 Task: Use the formula "CEILING.MATH" in spreadsheet "Project protfolio".
Action: Mouse moved to (875, 134)
Screenshot: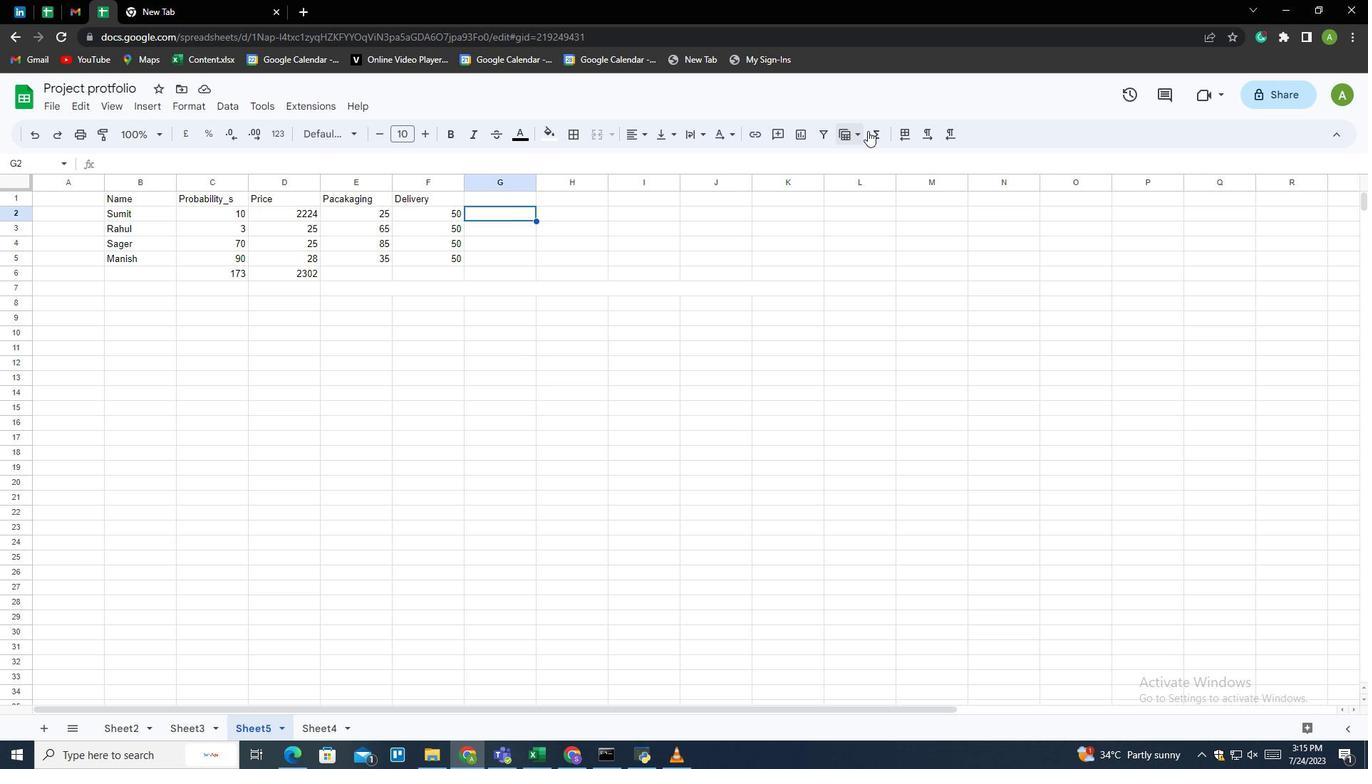 
Action: Mouse pressed left at (875, 134)
Screenshot: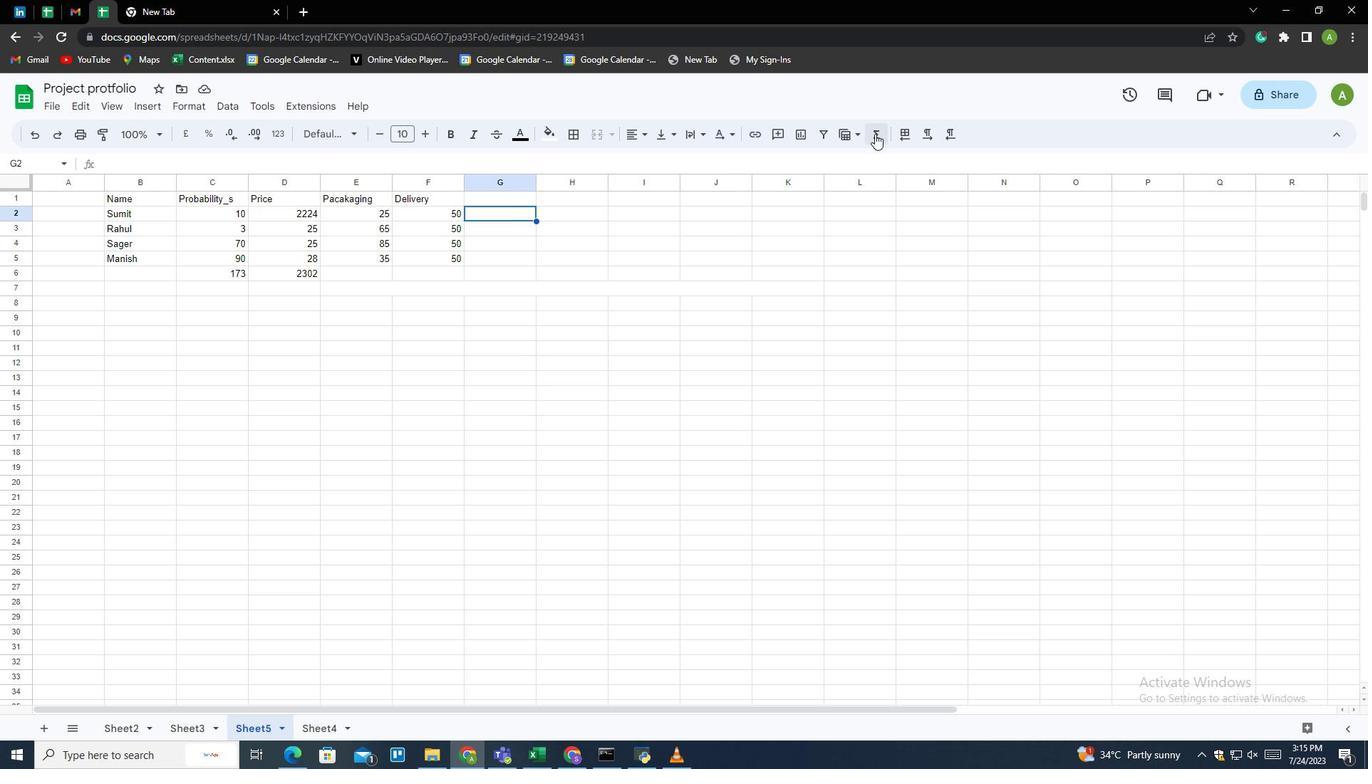 
Action: Mouse moved to (887, 277)
Screenshot: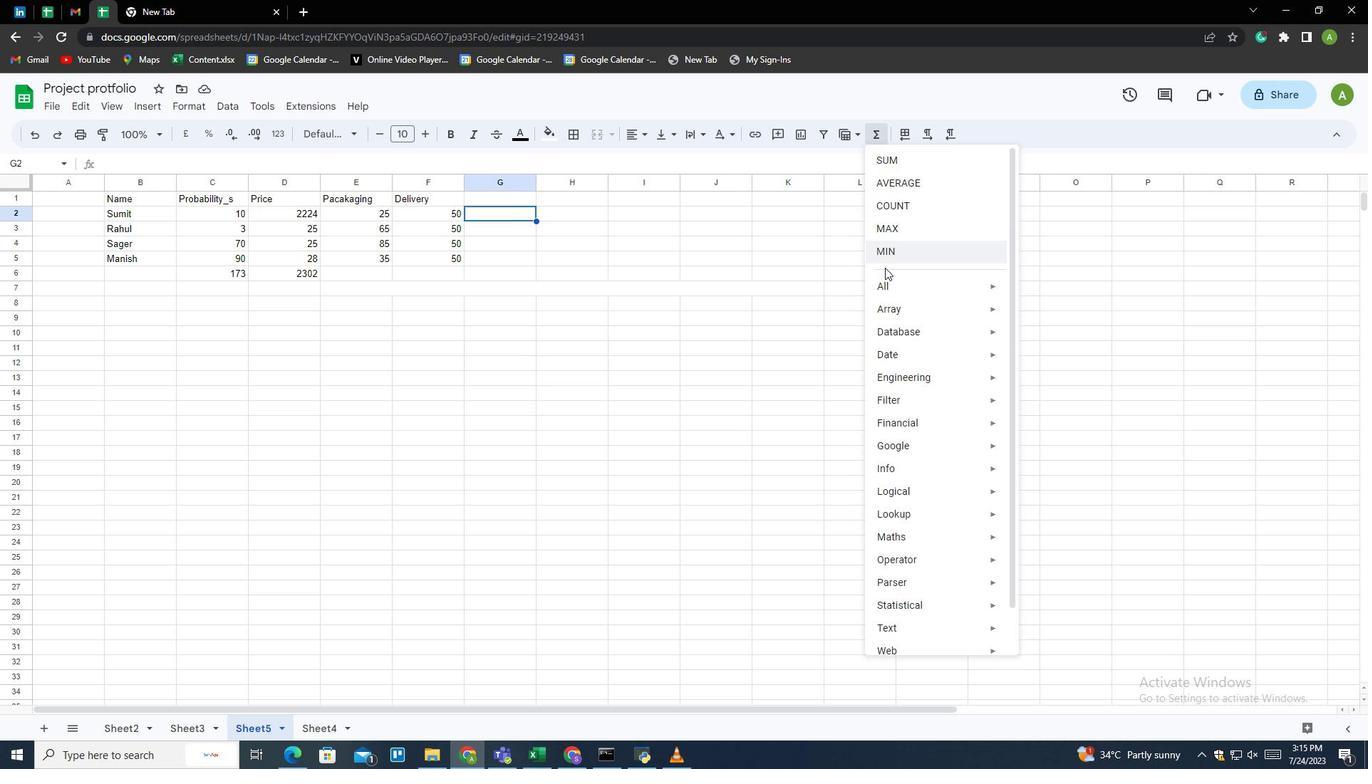 
Action: Mouse pressed left at (887, 277)
Screenshot: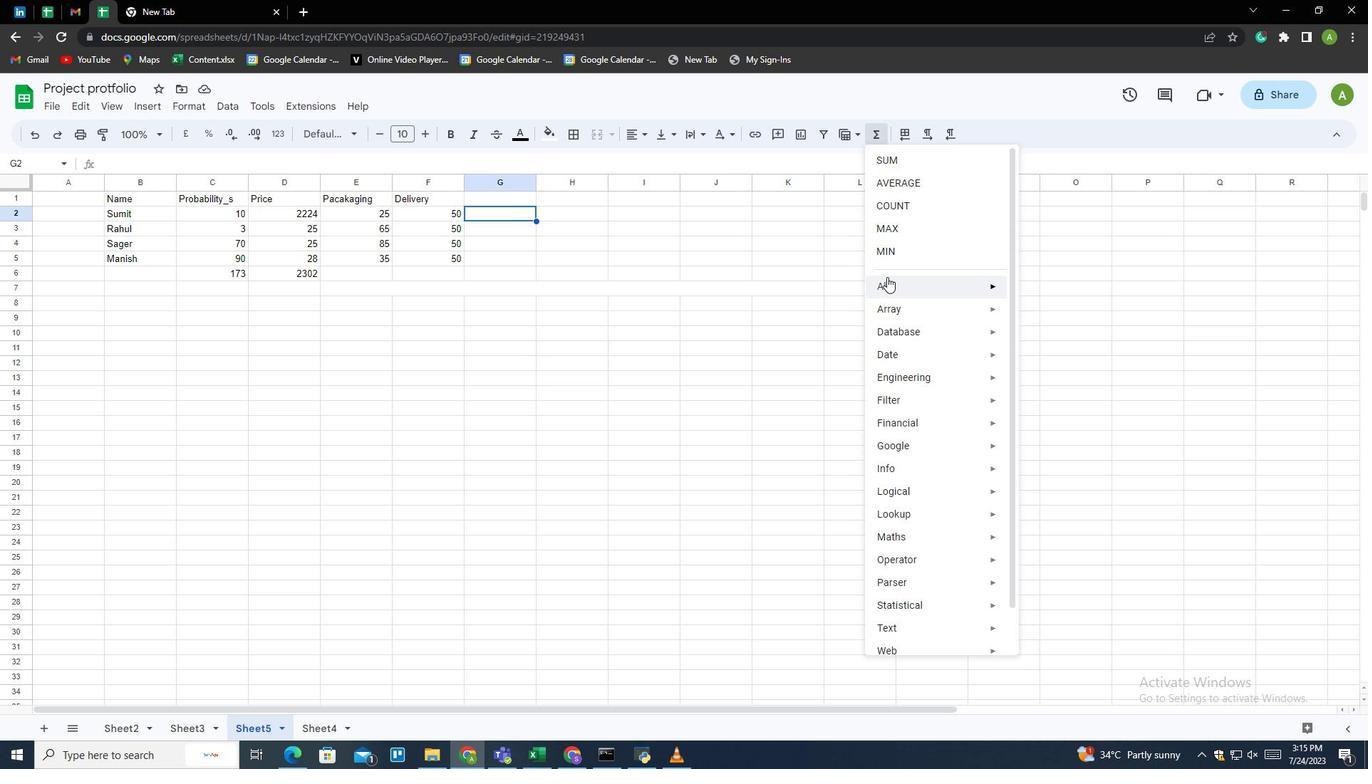 
Action: Mouse moved to (1035, 570)
Screenshot: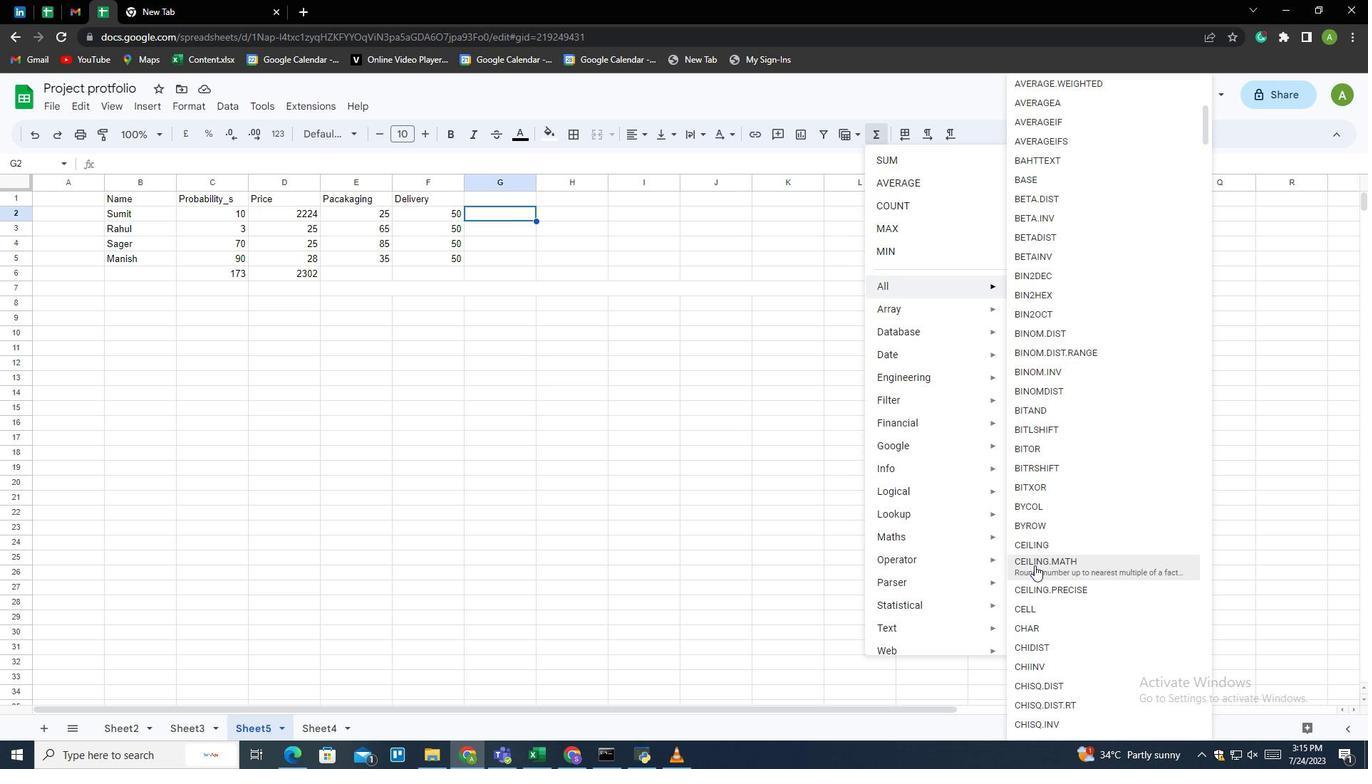 
Action: Mouse pressed left at (1035, 570)
Screenshot: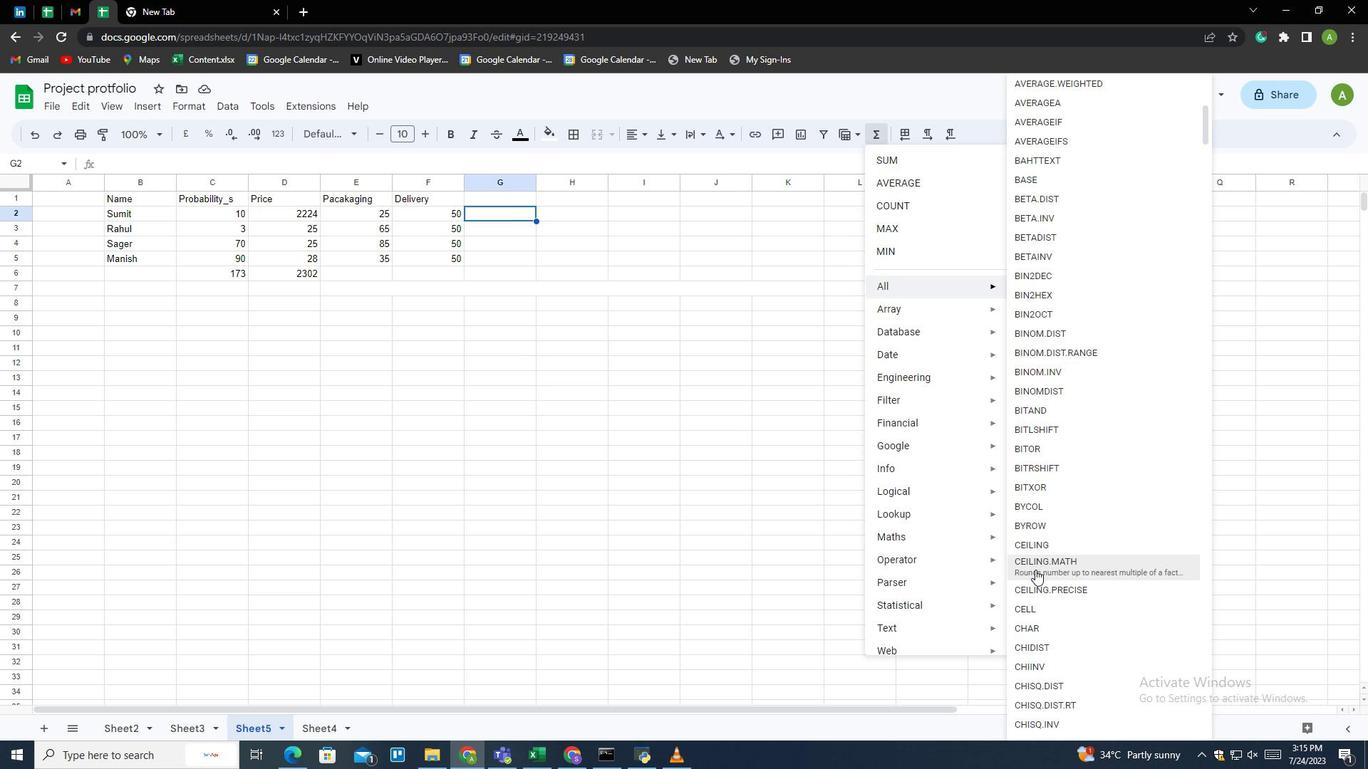
Action: Mouse moved to (229, 258)
Screenshot: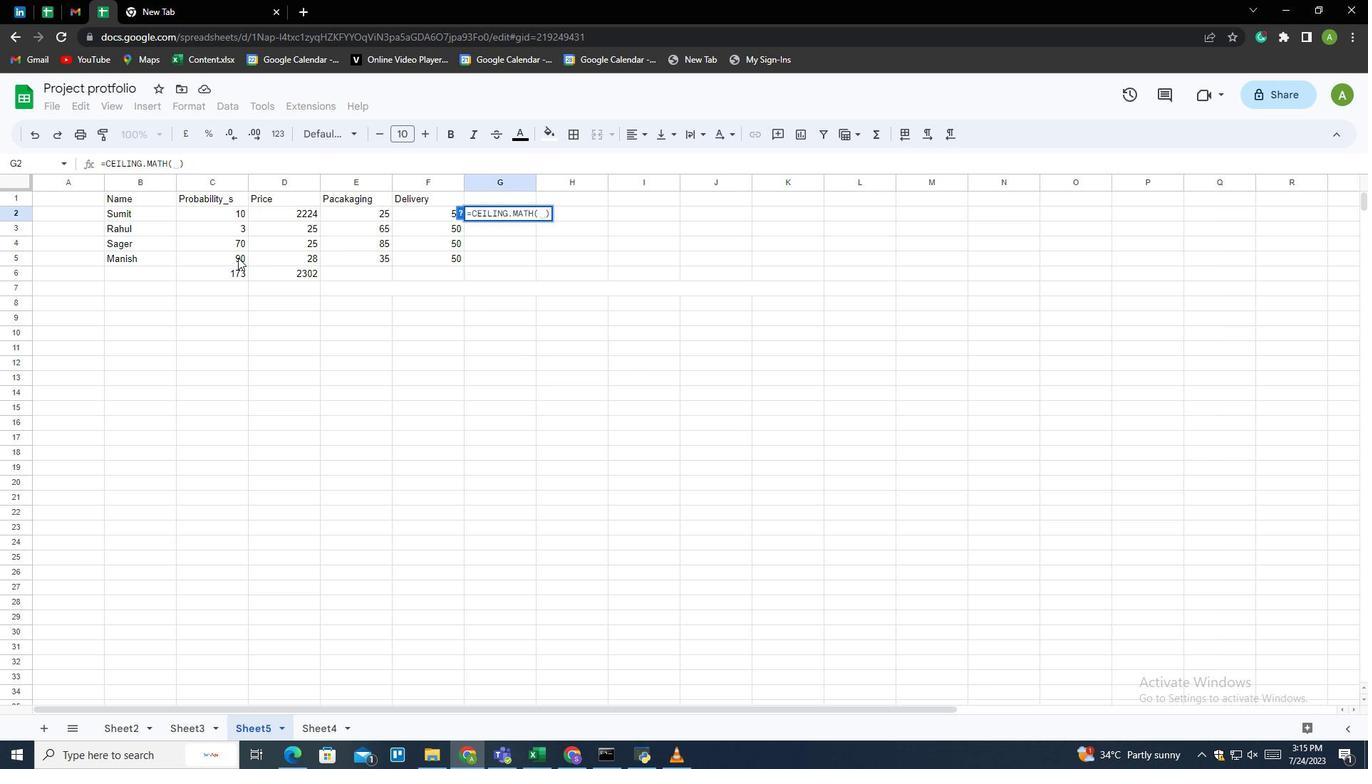 
Action: Mouse pressed left at (229, 258)
Screenshot: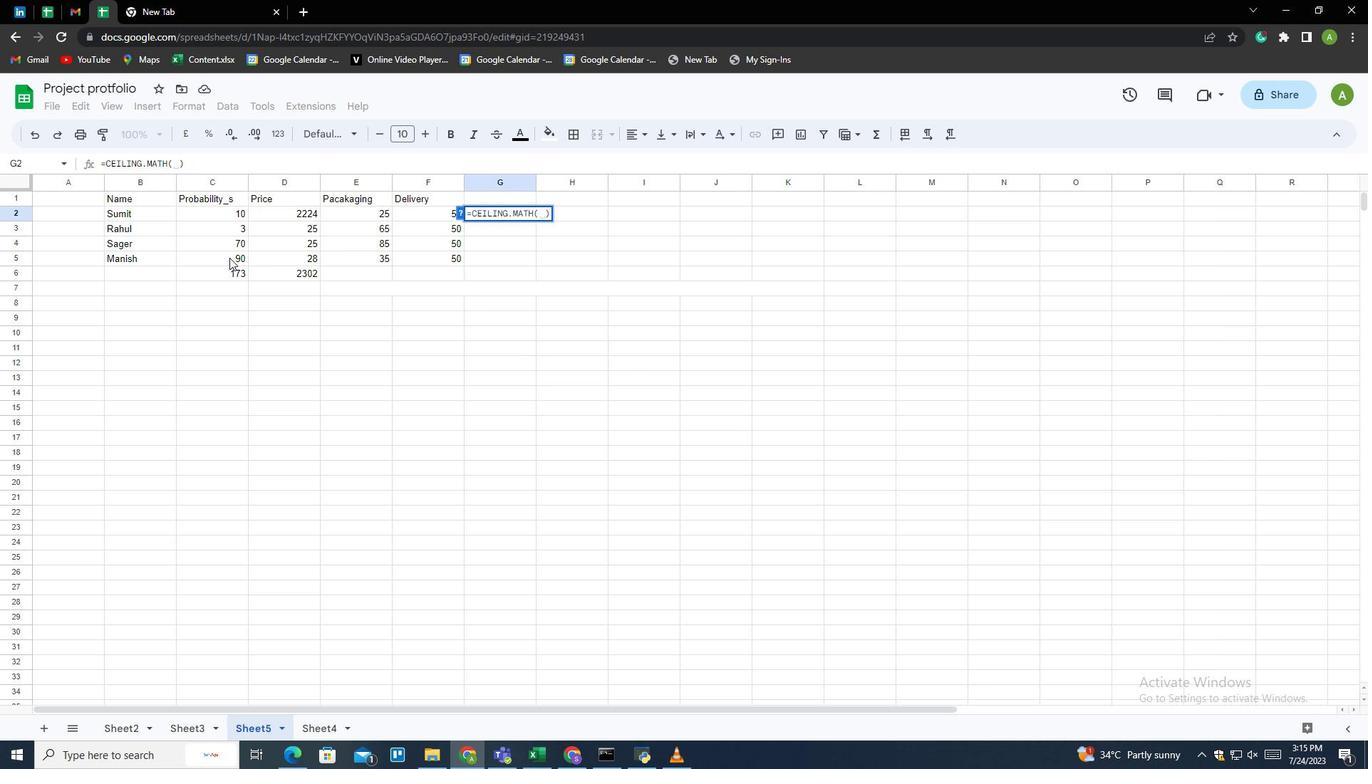 
Action: Mouse moved to (265, 253)
Screenshot: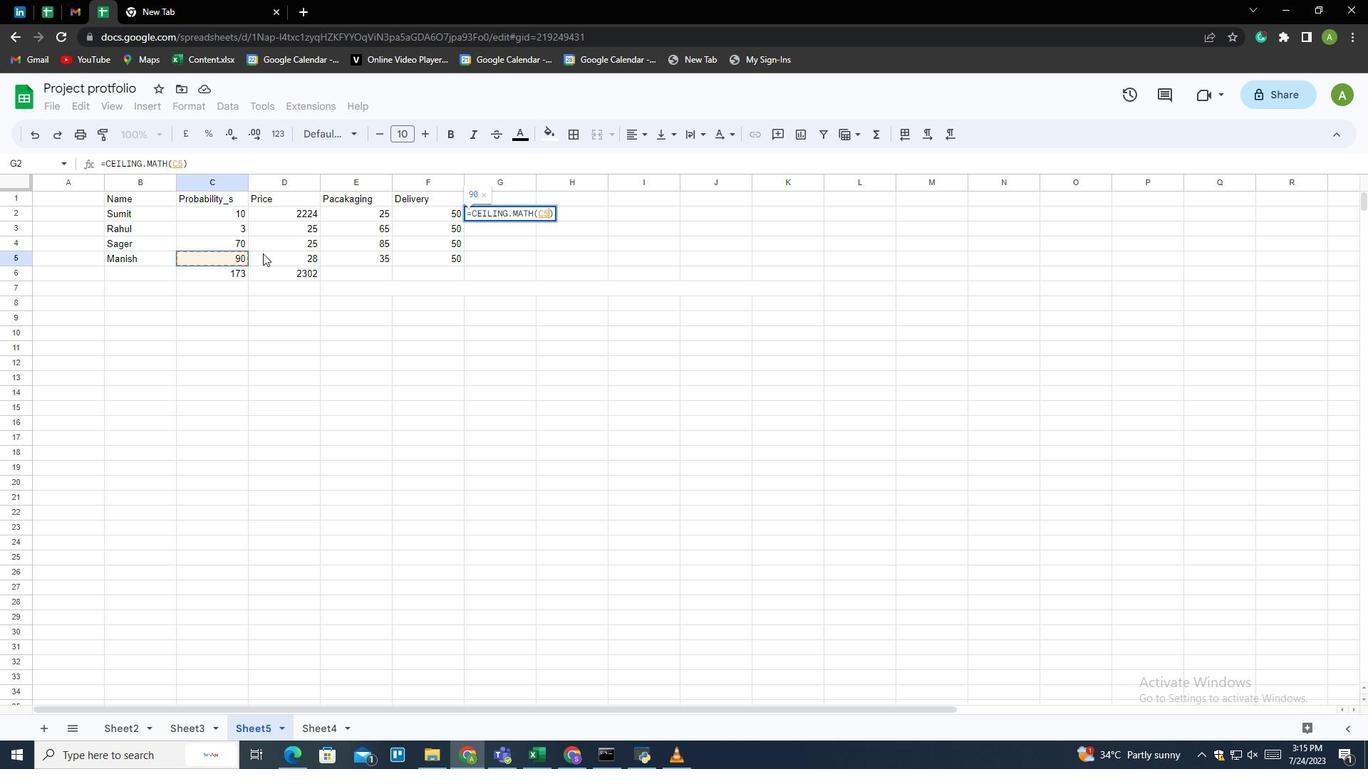 
Action: Mouse pressed left at (265, 253)
Screenshot: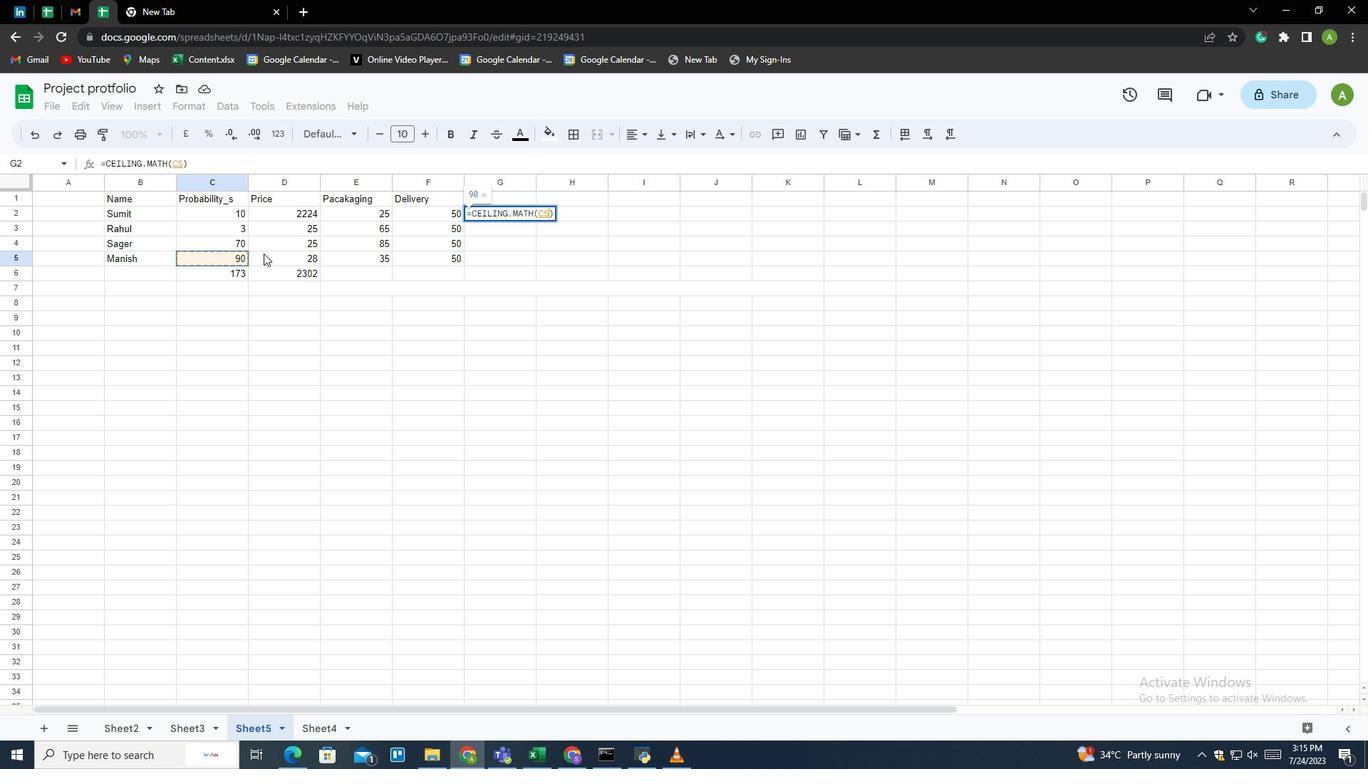 
Action: Mouse moved to (531, 258)
Screenshot: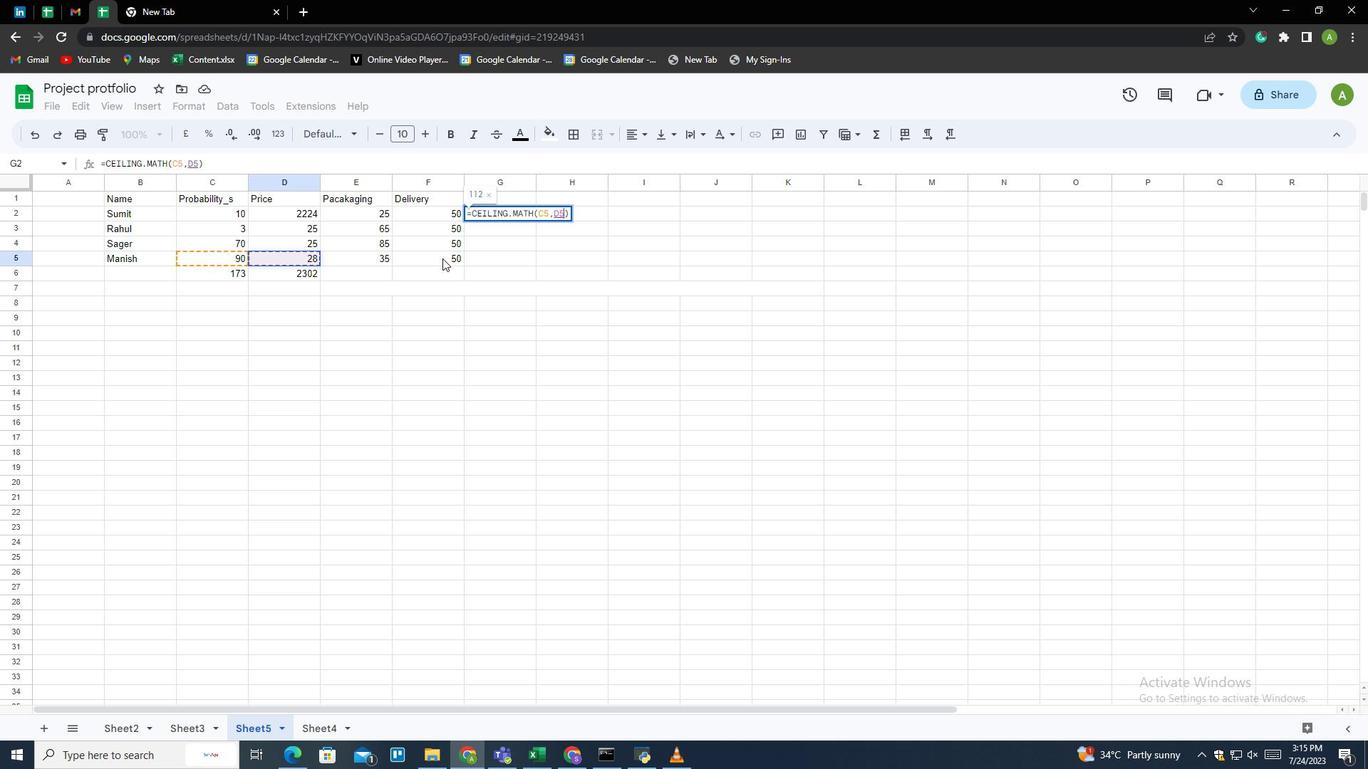 
Action: Key pressed <Key.enter>
Screenshot: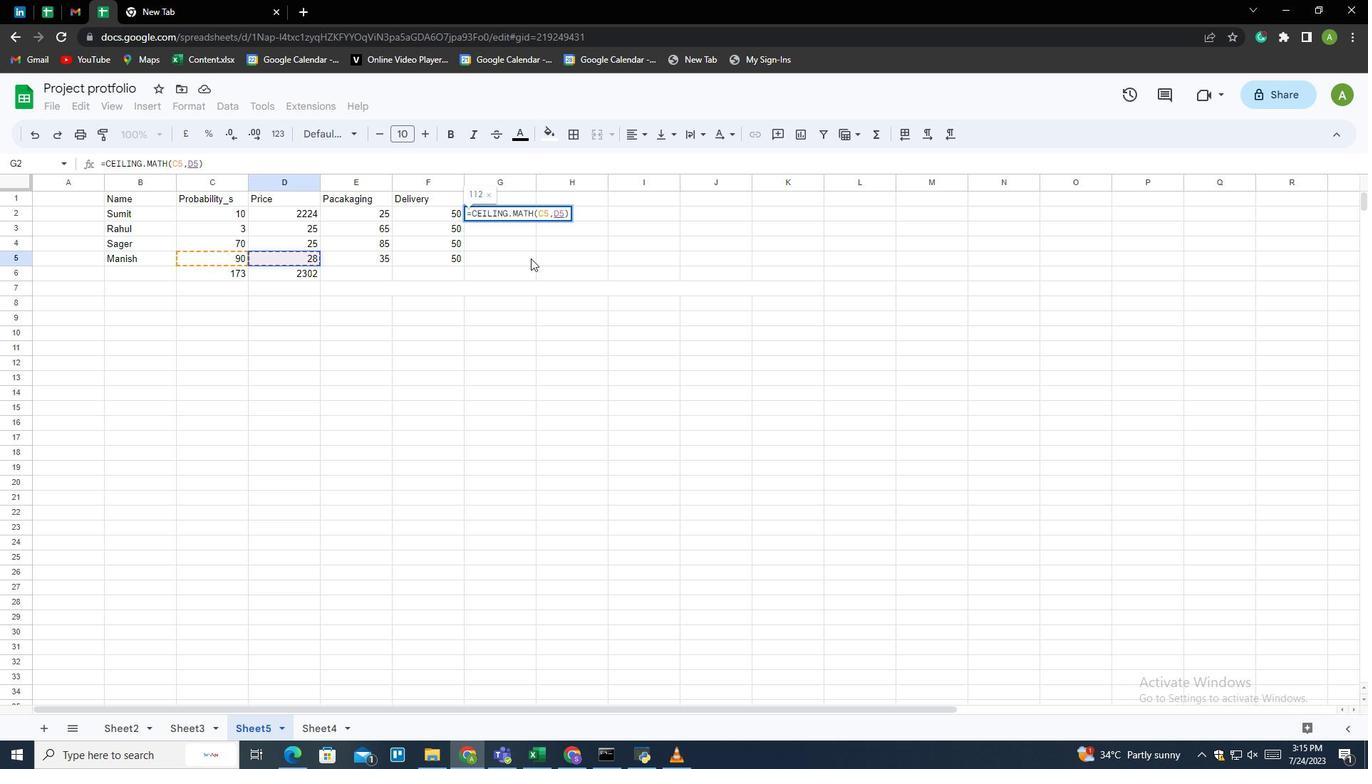 
